 Task: Move the task Missing or incorrect error messages to the section To-Do in the project YottaTech and sort the tasks in the project by Last modified on.
Action: Mouse moved to (61, 219)
Screenshot: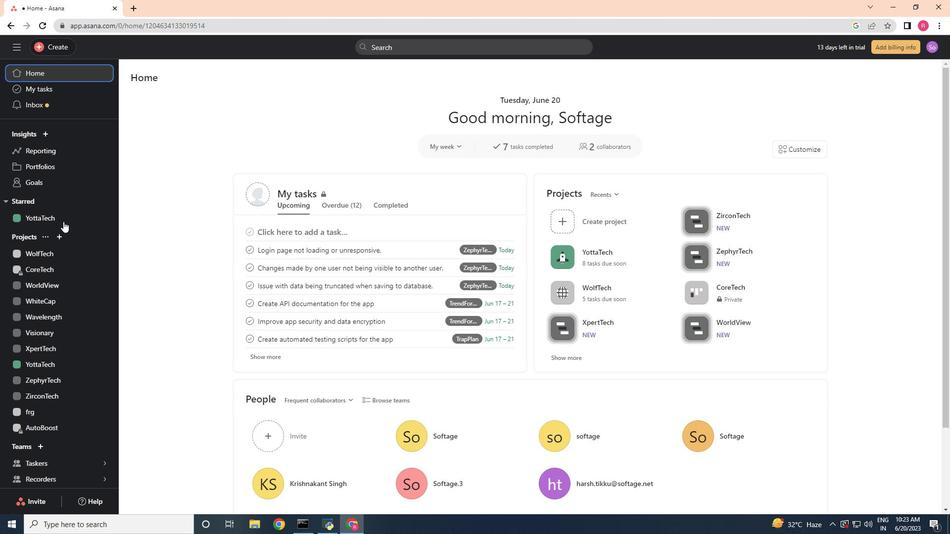 
Action: Mouse pressed left at (61, 219)
Screenshot: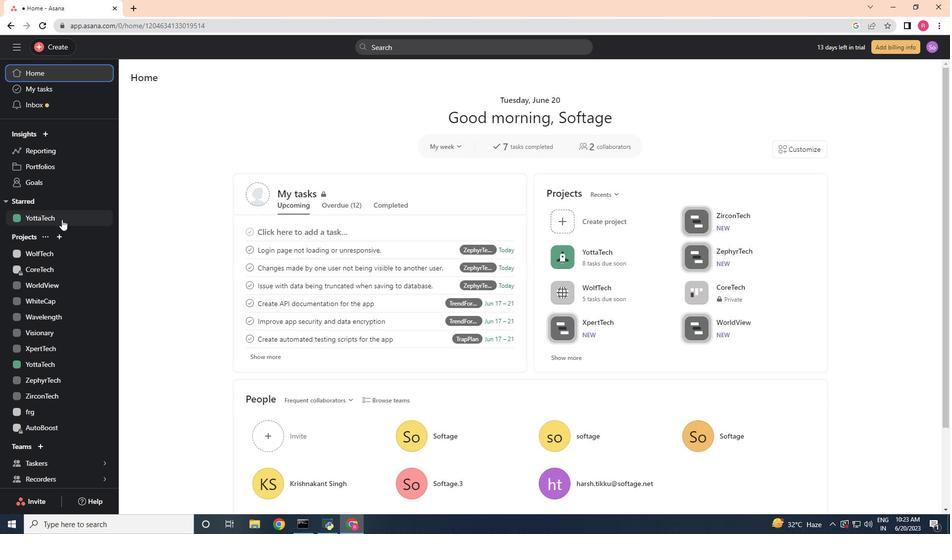 
Action: Mouse moved to (373, 222)
Screenshot: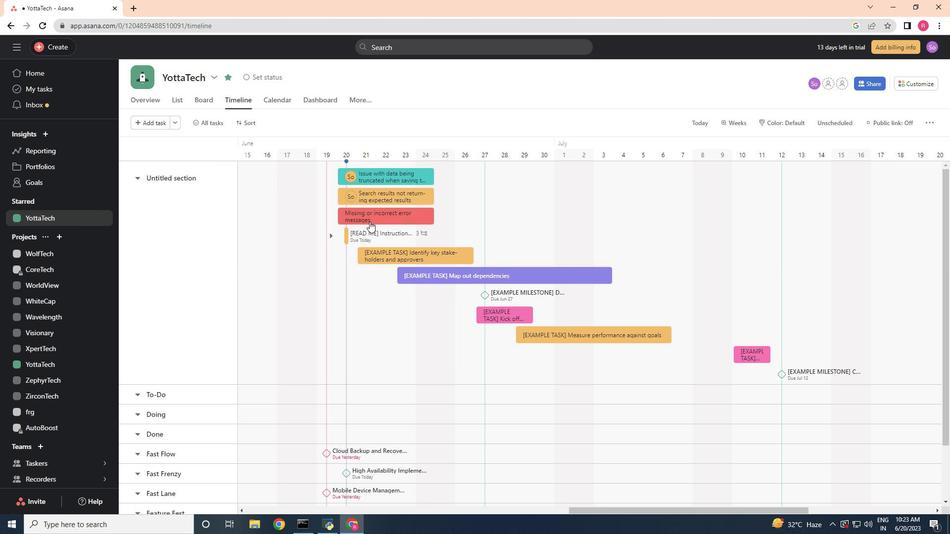 
Action: Mouse pressed left at (373, 222)
Screenshot: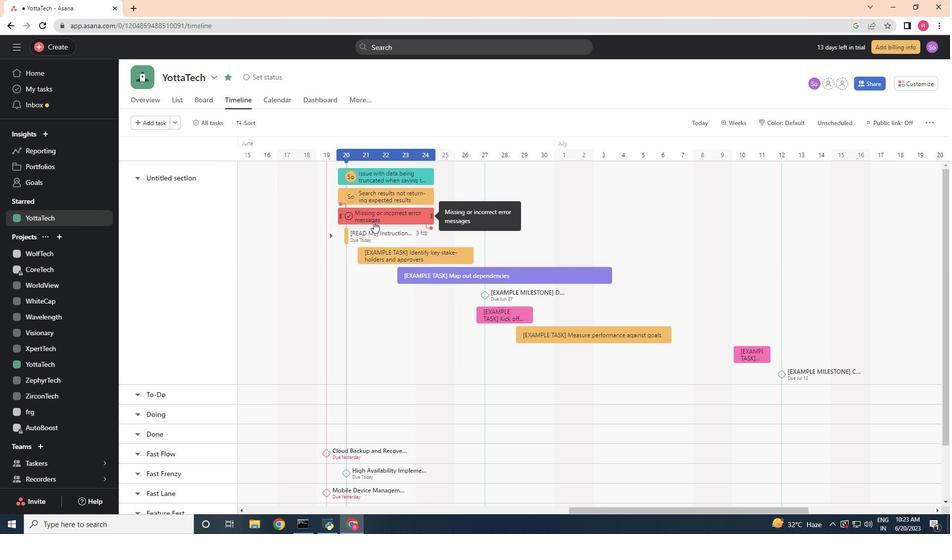 
Action: Mouse moved to (758, 214)
Screenshot: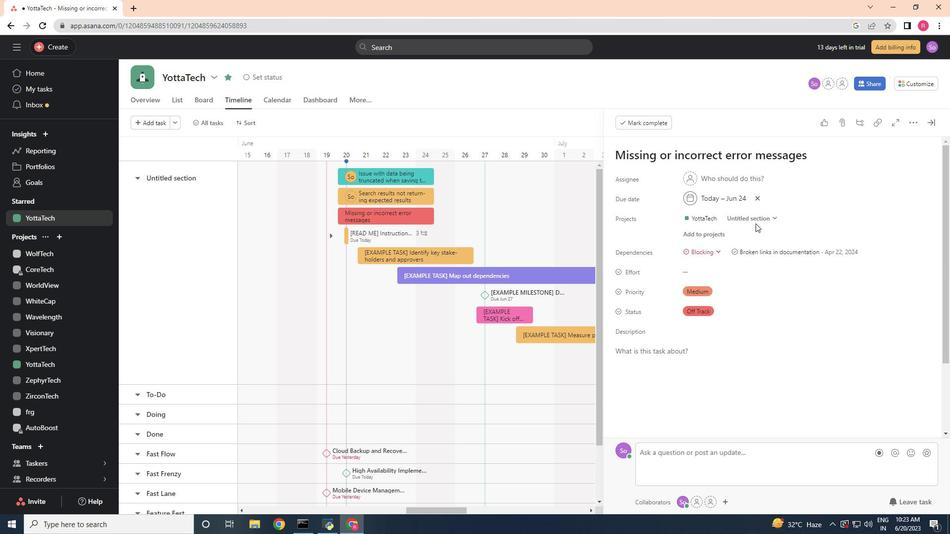 
Action: Mouse pressed left at (758, 214)
Screenshot: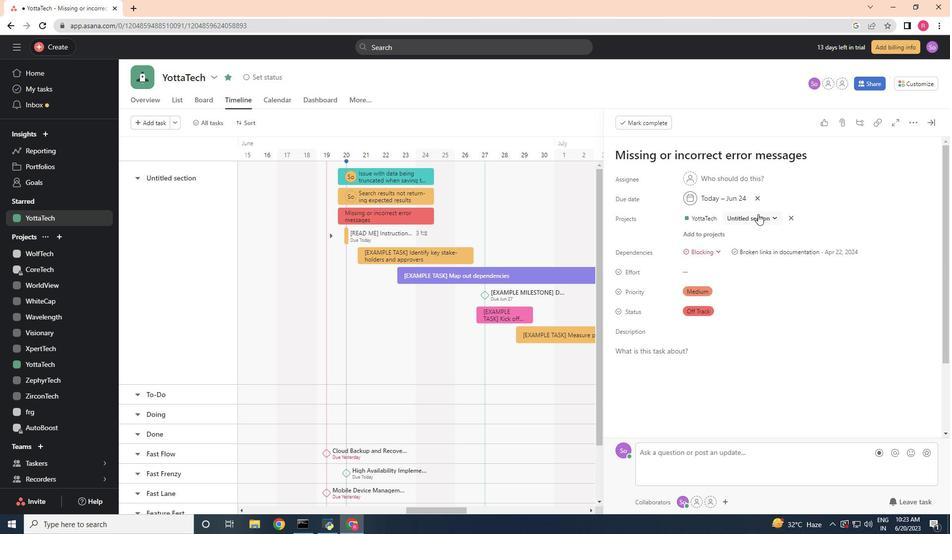 
Action: Mouse moved to (746, 261)
Screenshot: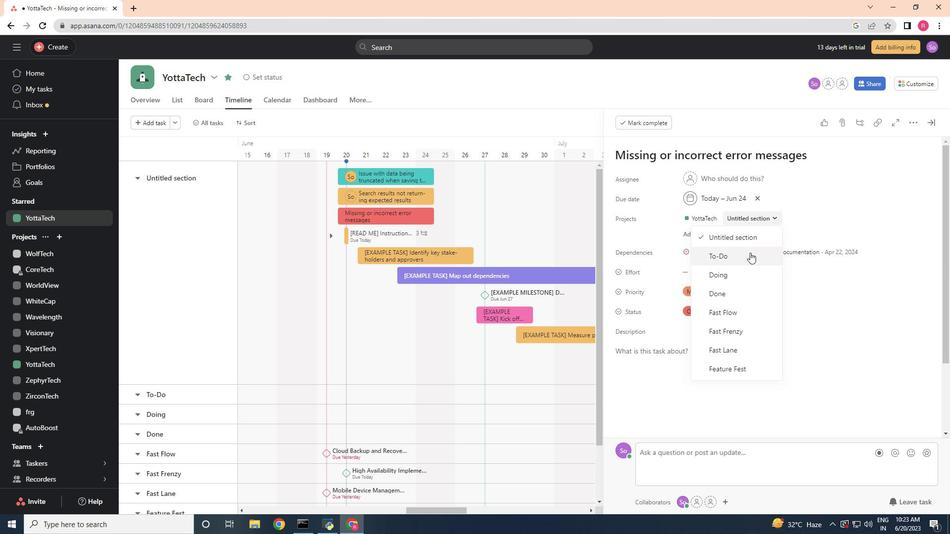 
Action: Mouse pressed left at (746, 261)
Screenshot: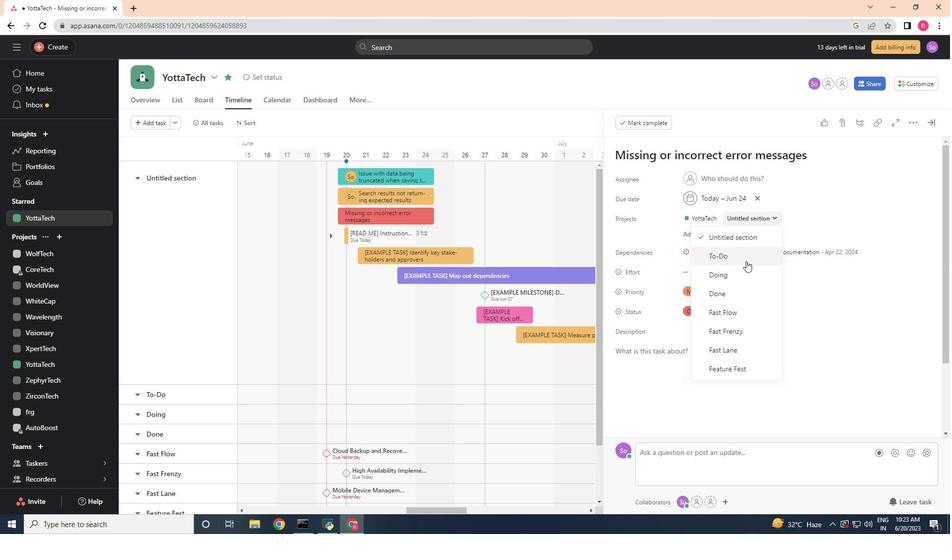 
Action: Mouse moved to (183, 103)
Screenshot: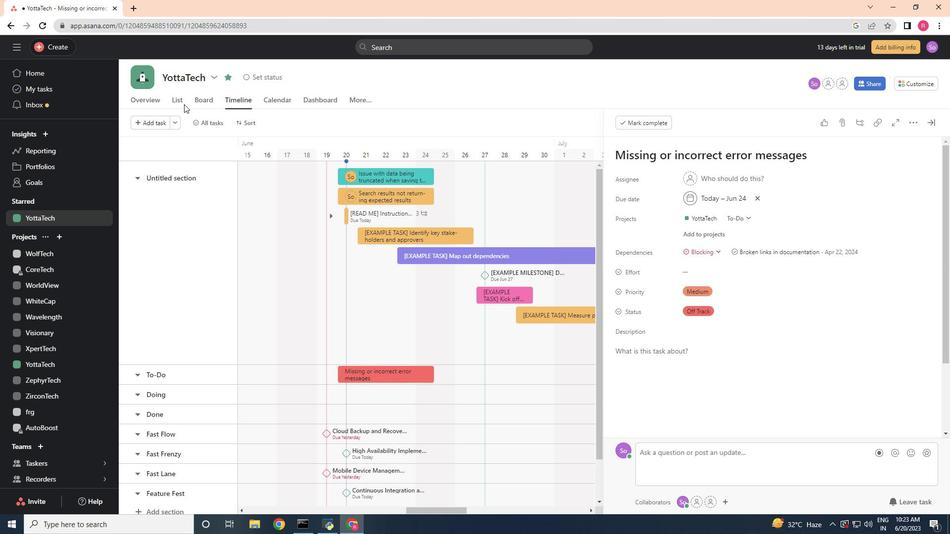 
Action: Mouse pressed left at (183, 103)
Screenshot: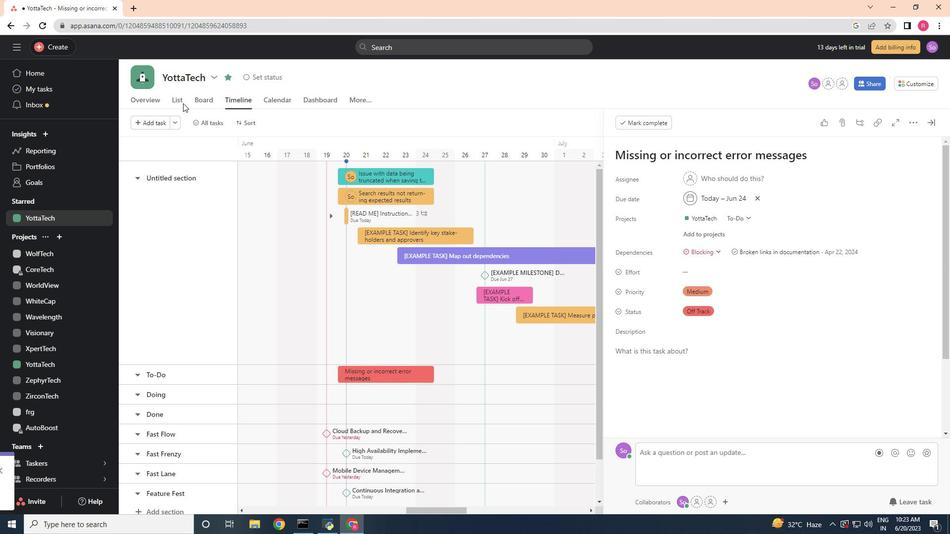 
Action: Mouse moved to (246, 123)
Screenshot: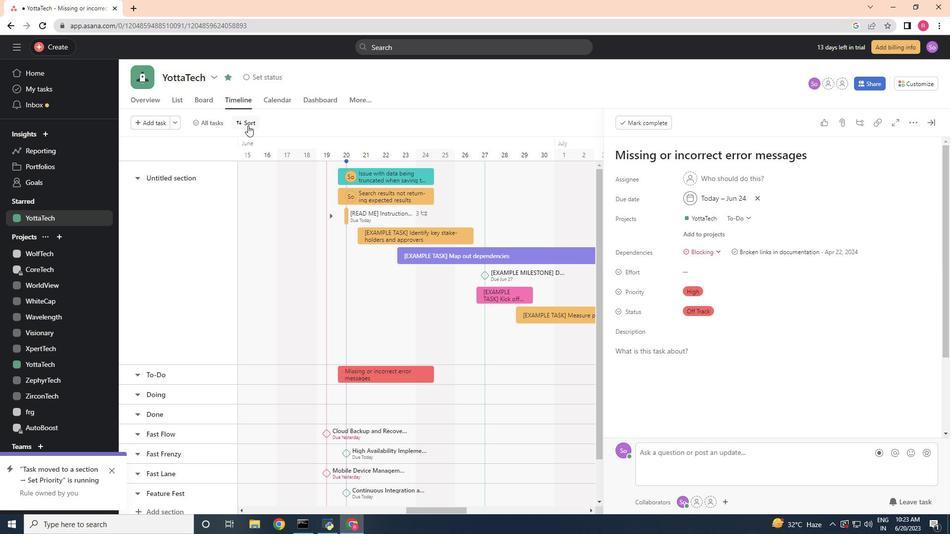 
Action: Mouse pressed left at (246, 123)
Screenshot: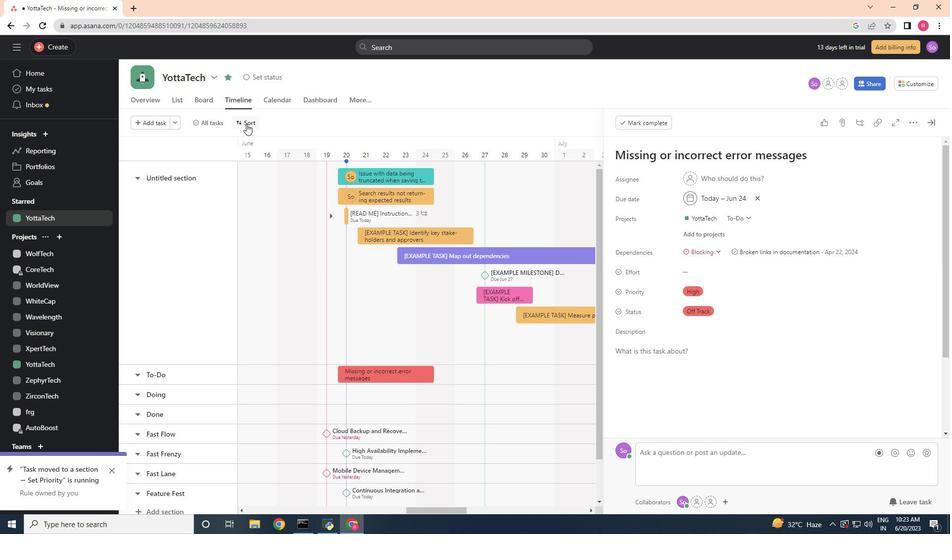 
Action: Mouse moved to (183, 100)
Screenshot: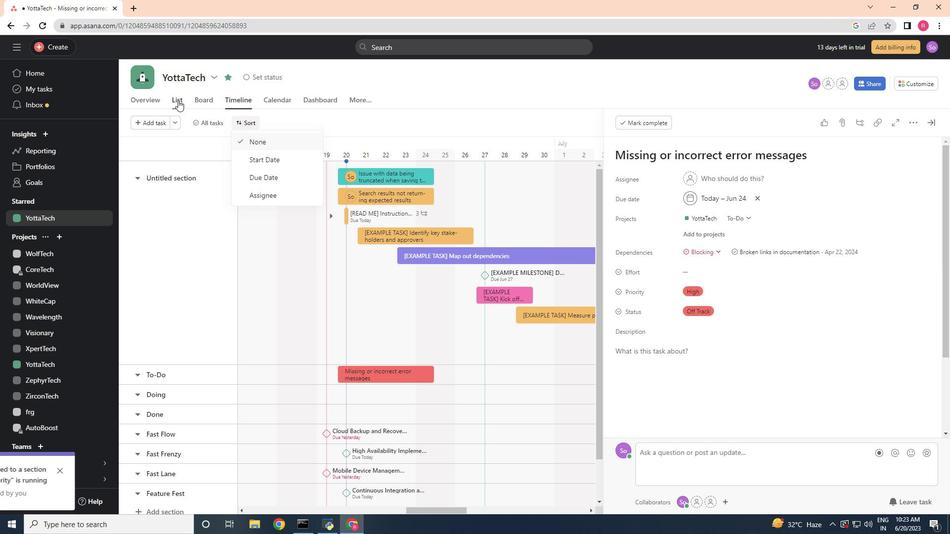 
Action: Mouse pressed left at (183, 100)
Screenshot: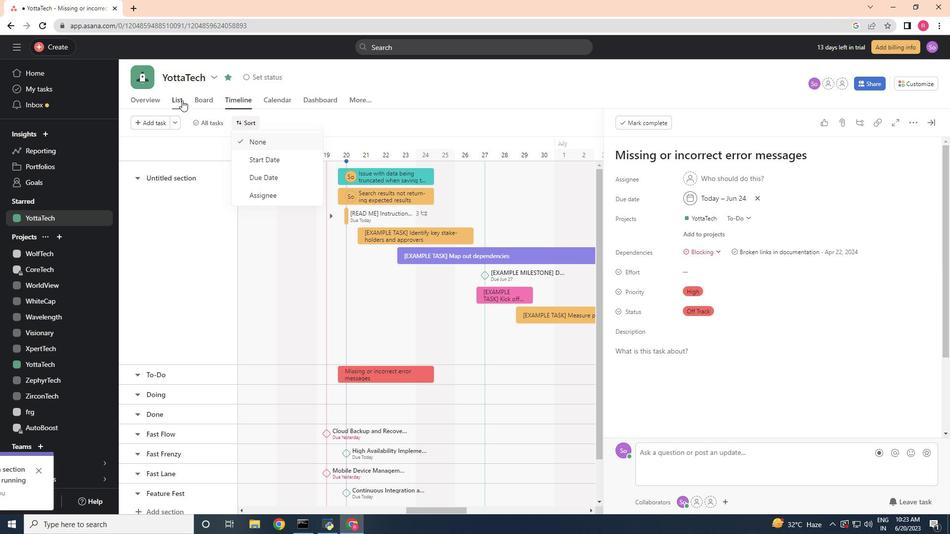 
Action: Mouse moved to (179, 99)
Screenshot: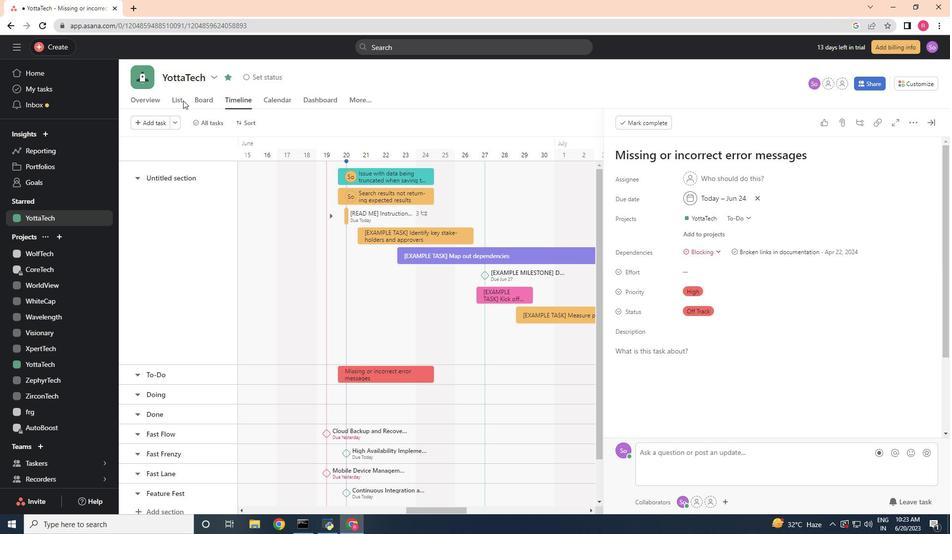 
Action: Mouse pressed left at (179, 99)
Screenshot: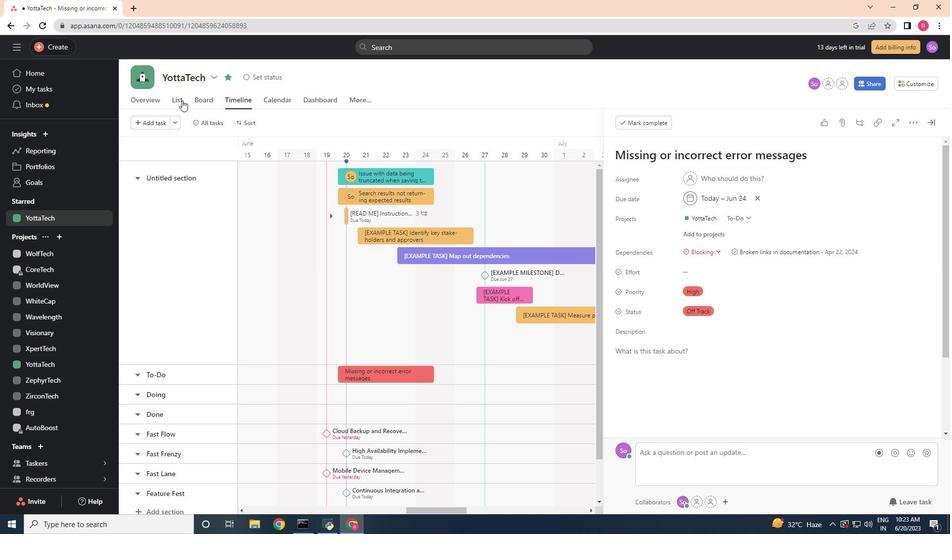 
Action: Mouse moved to (232, 124)
Screenshot: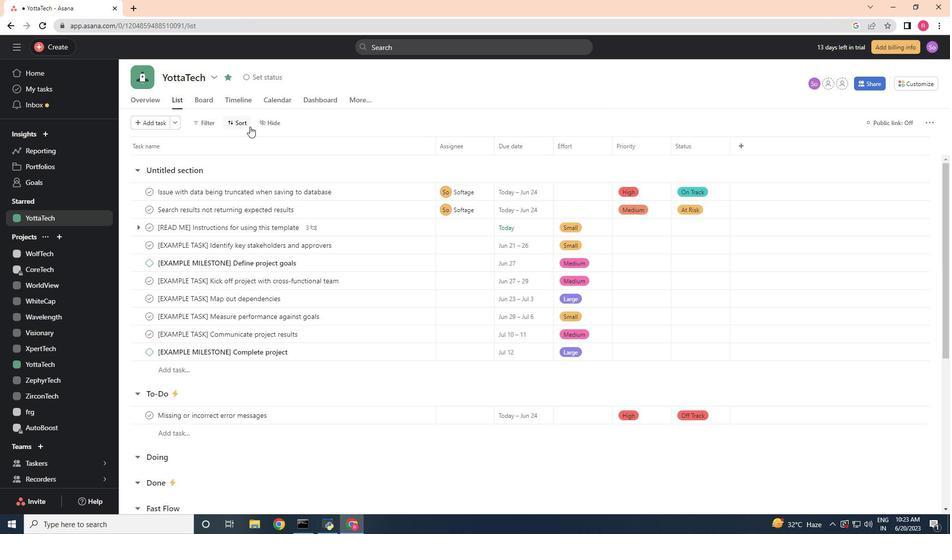 
Action: Mouse pressed left at (232, 124)
Screenshot: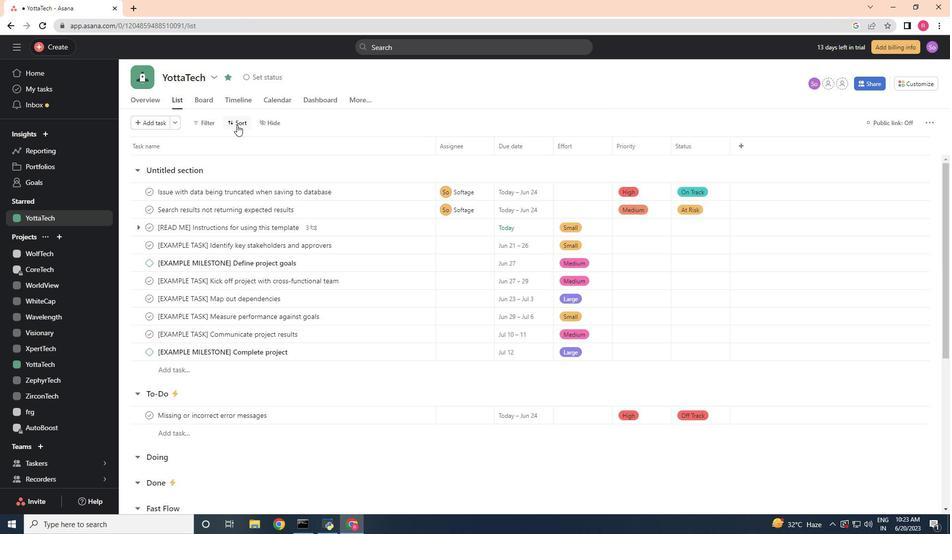 
Action: Mouse moved to (271, 264)
Screenshot: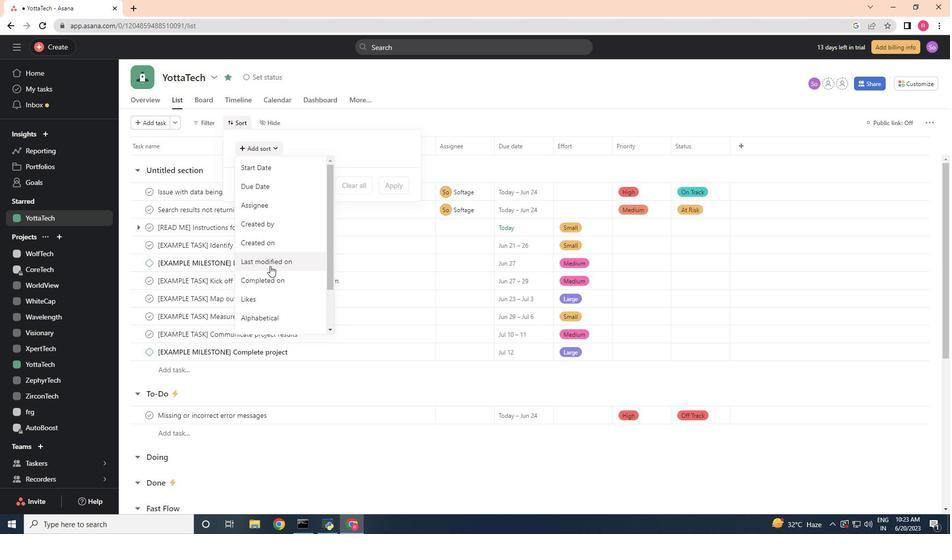 
Action: Mouse pressed left at (271, 264)
Screenshot: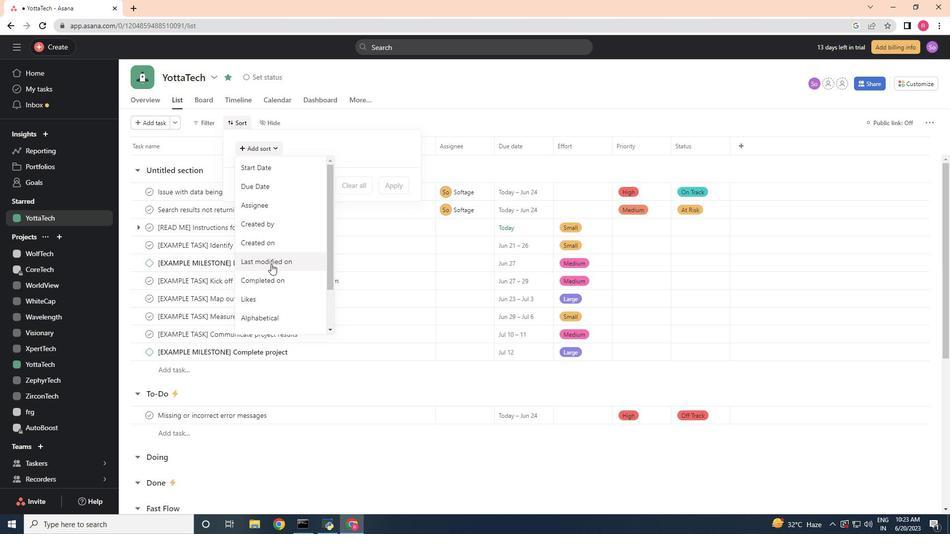 
Action: Mouse moved to (384, 230)
Screenshot: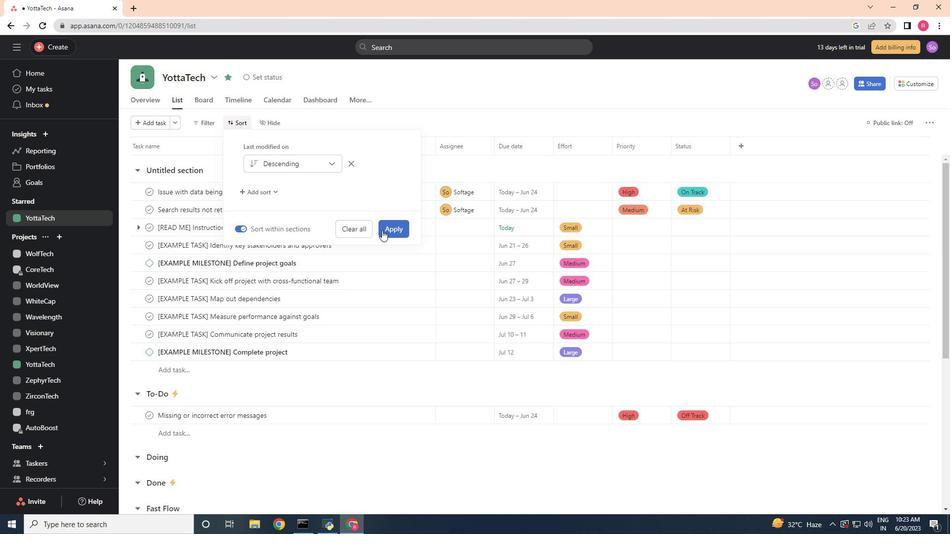 
Action: Mouse pressed left at (384, 230)
Screenshot: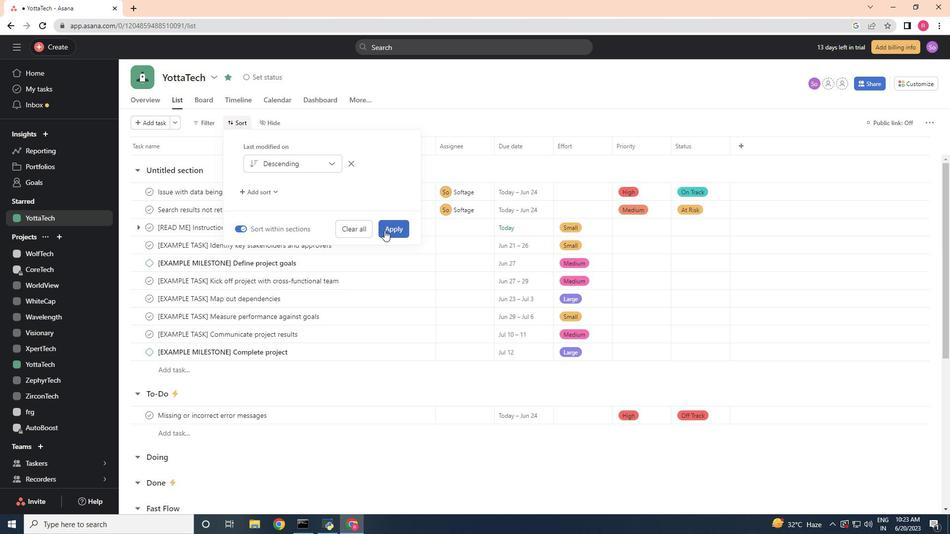 
Action: Mouse moved to (388, 224)
Screenshot: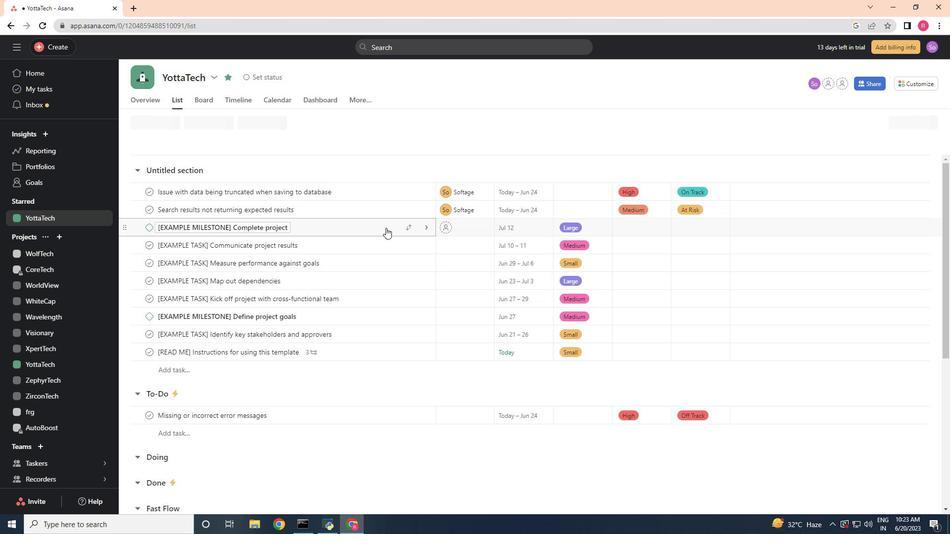 
